 Task: Add Sprouts Organic Chicken Thigh Bone-In to the cart.
Action: Mouse moved to (21, 148)
Screenshot: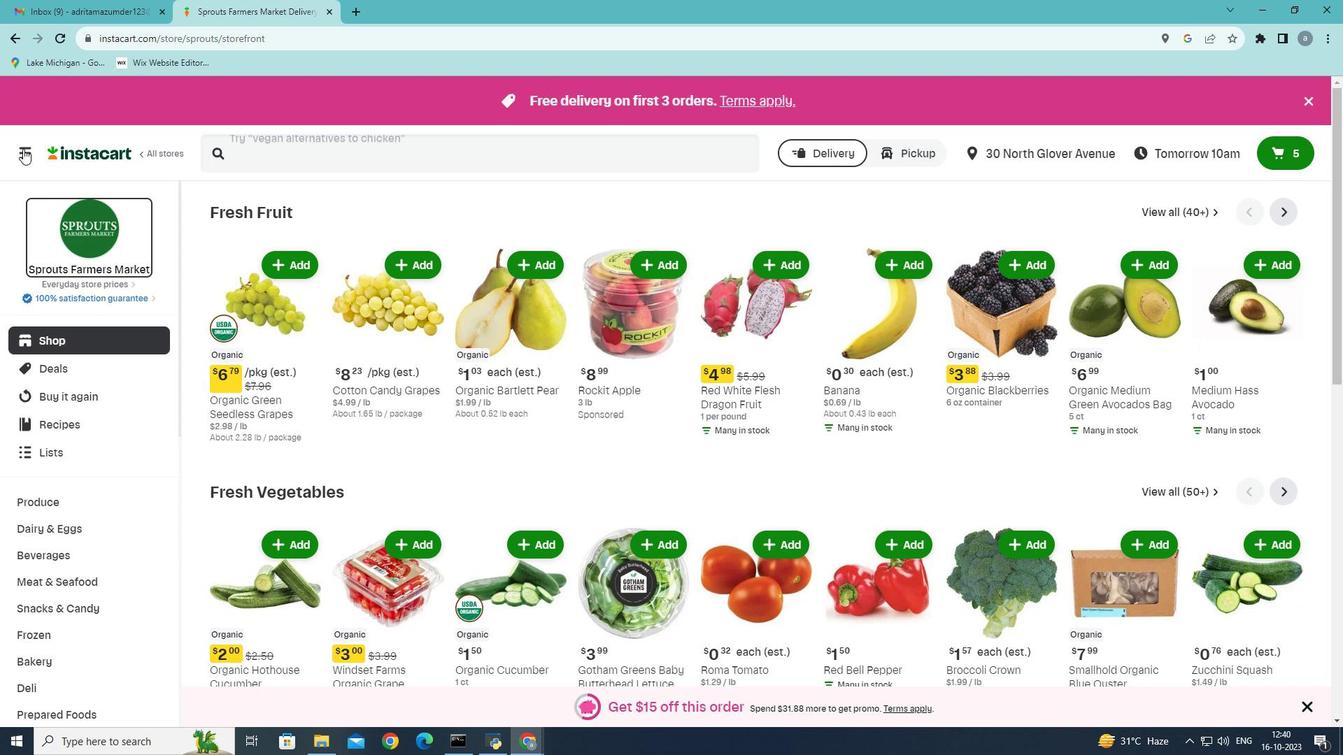 
Action: Mouse pressed left at (21, 148)
Screenshot: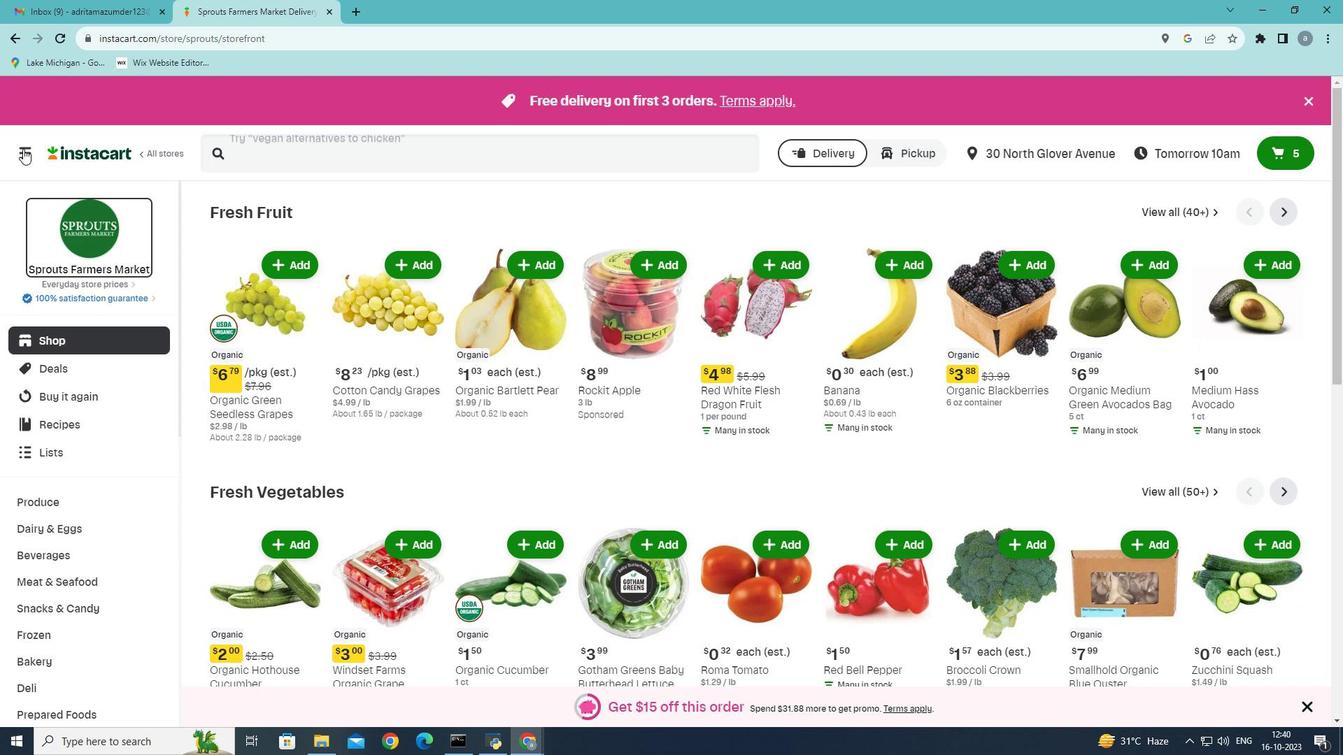 
Action: Mouse moved to (58, 407)
Screenshot: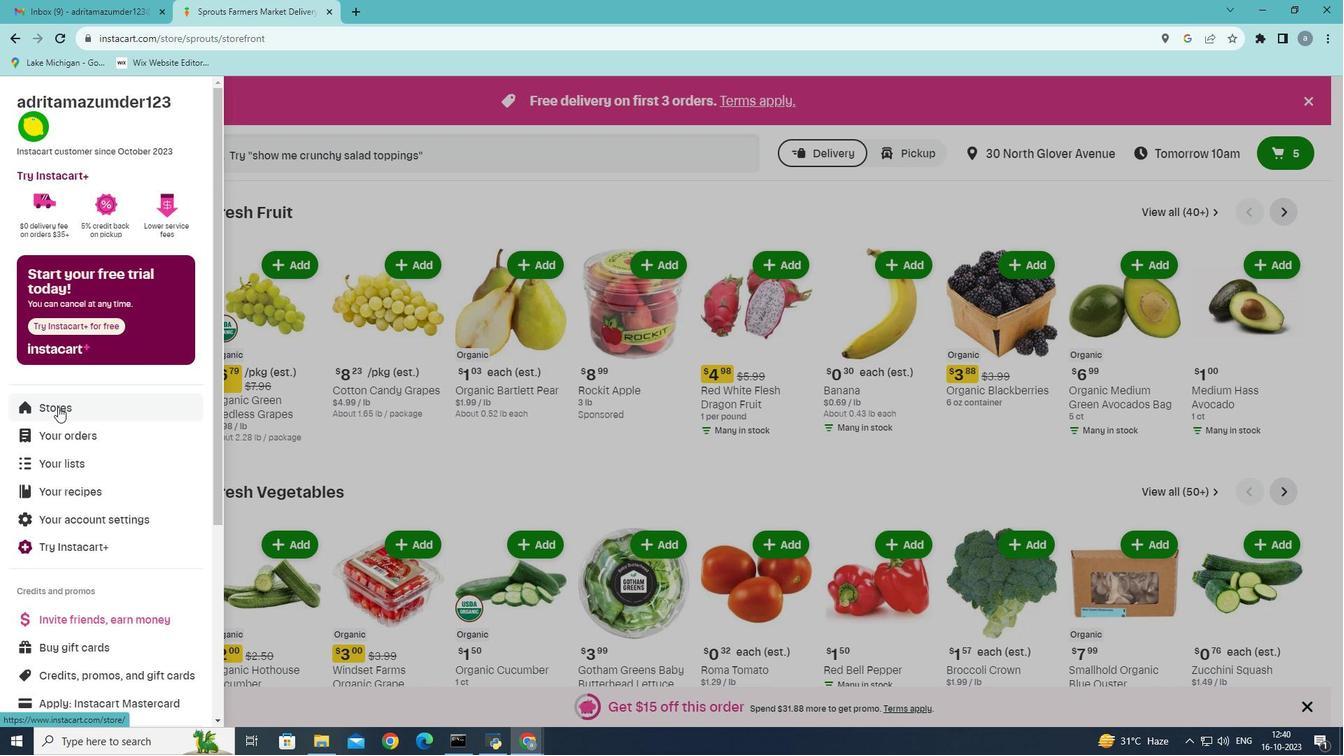 
Action: Mouse pressed left at (58, 407)
Screenshot: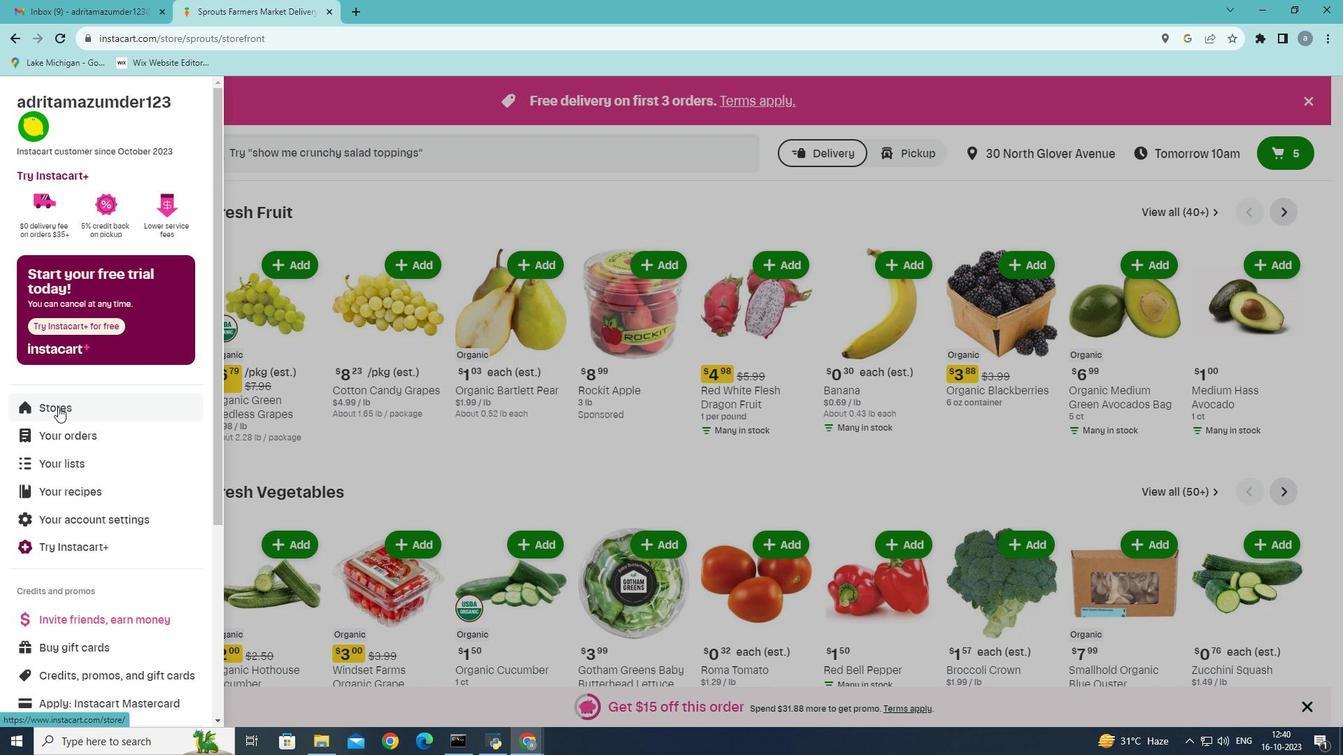 
Action: Mouse moved to (337, 152)
Screenshot: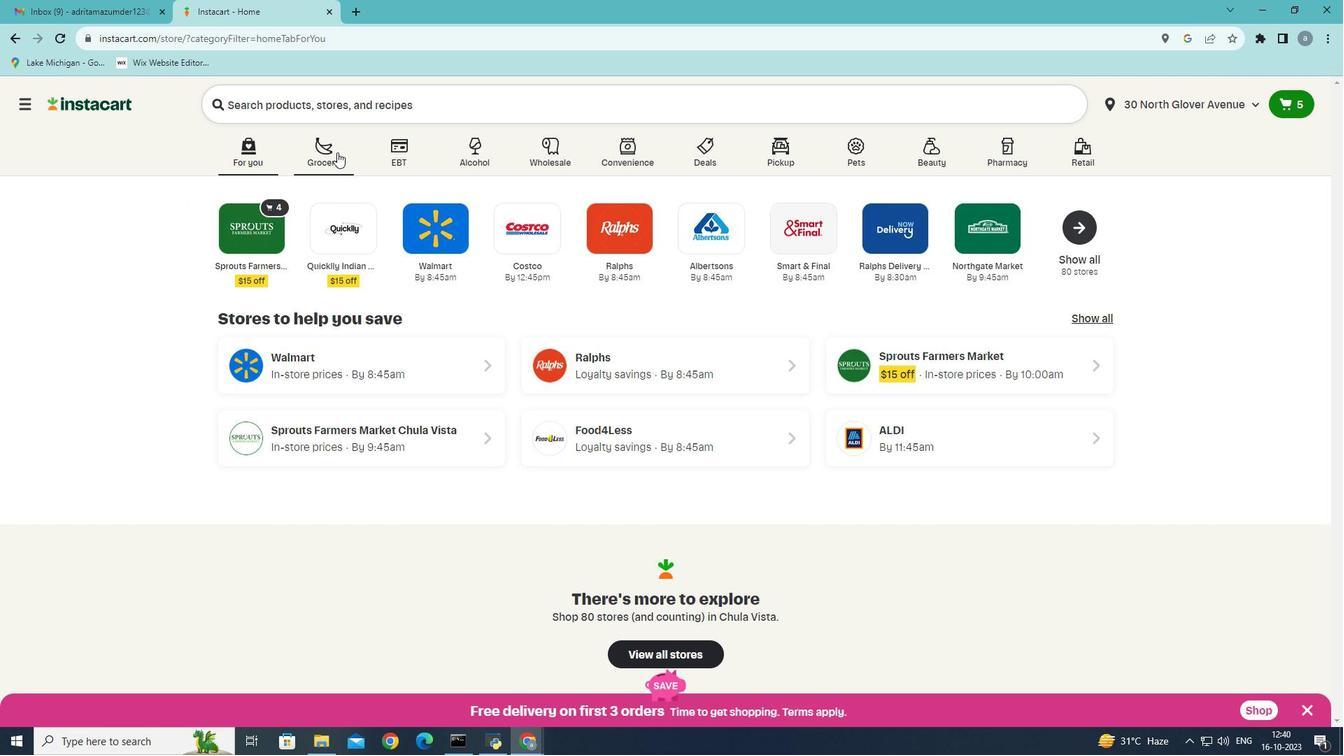 
Action: Mouse pressed left at (337, 152)
Screenshot: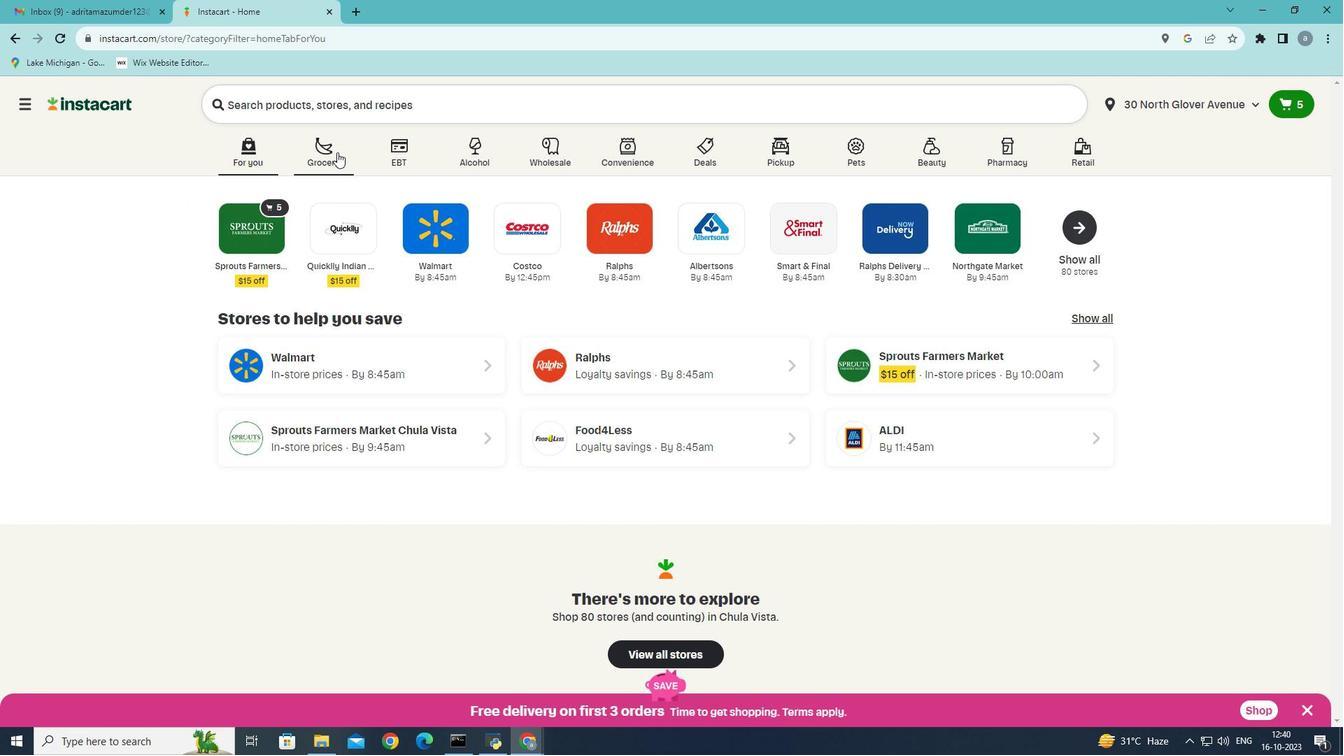 
Action: Mouse moved to (328, 249)
Screenshot: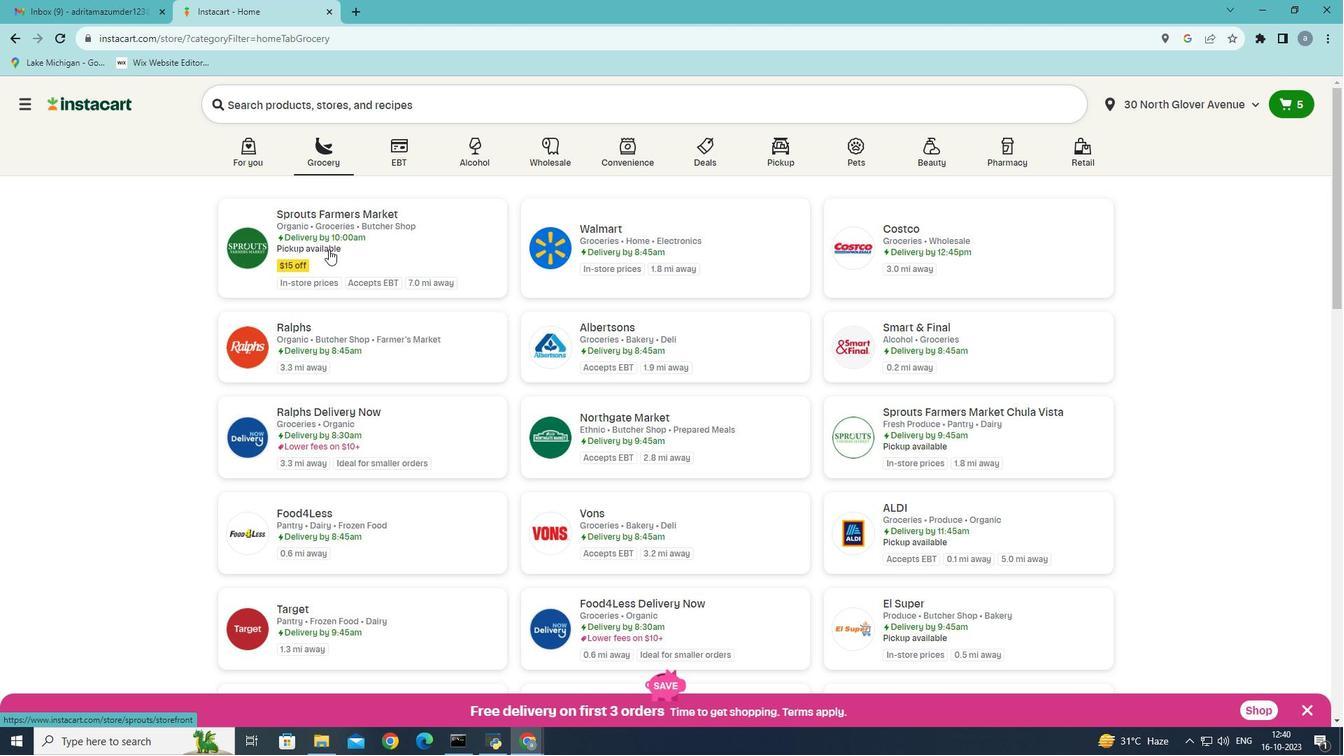 
Action: Mouse pressed left at (328, 249)
Screenshot: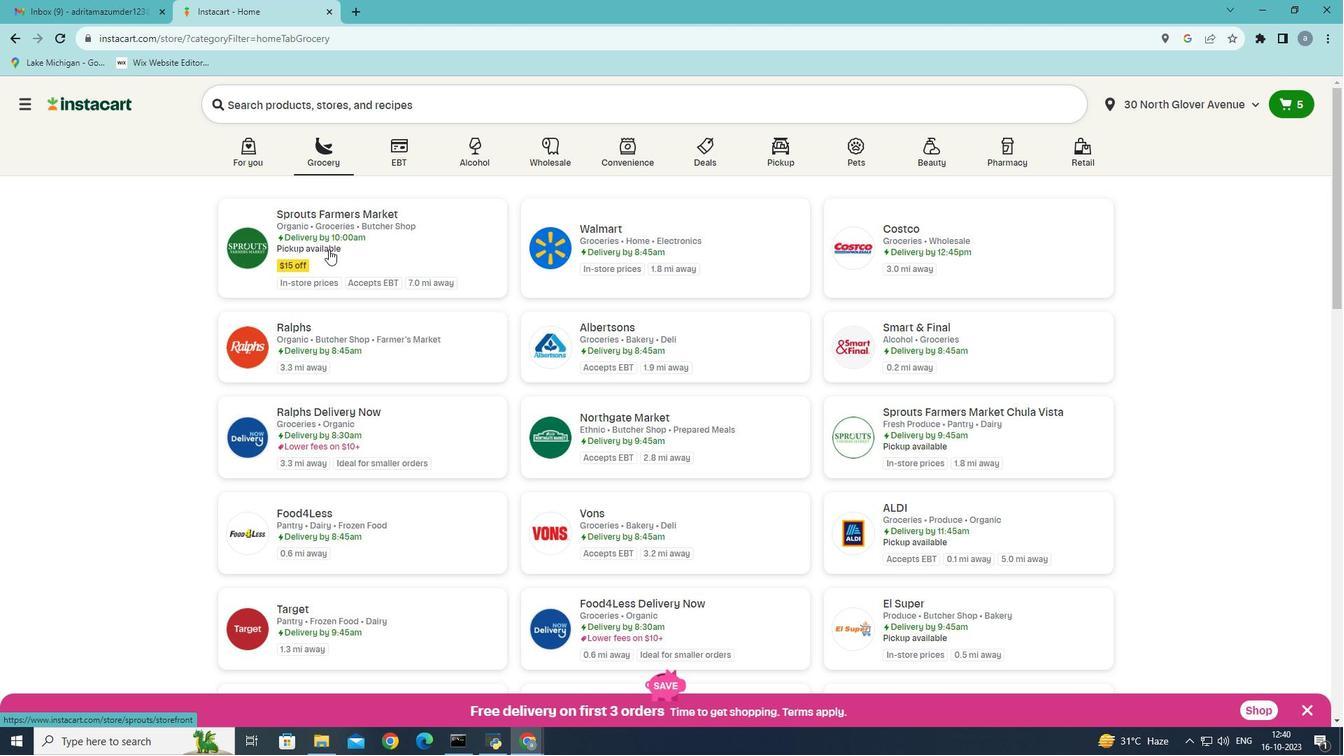 
Action: Mouse moved to (53, 579)
Screenshot: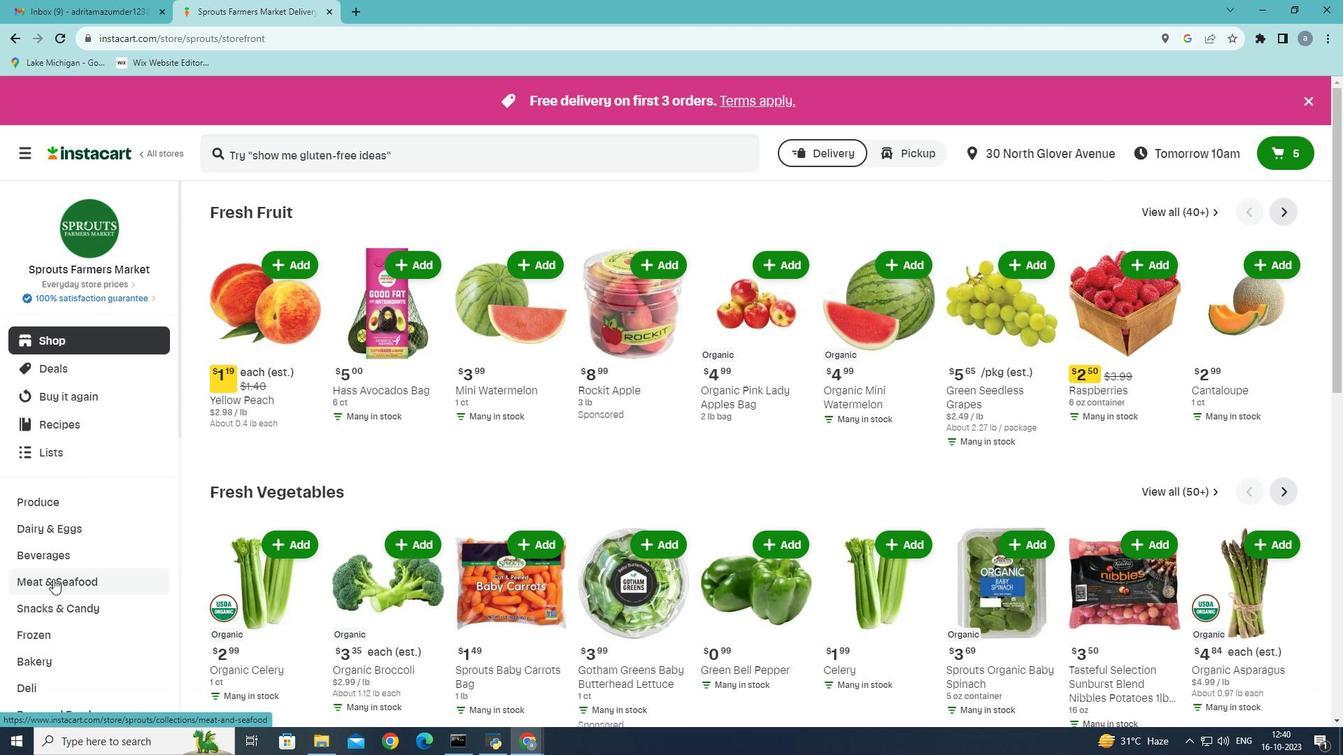 
Action: Mouse pressed left at (53, 579)
Screenshot: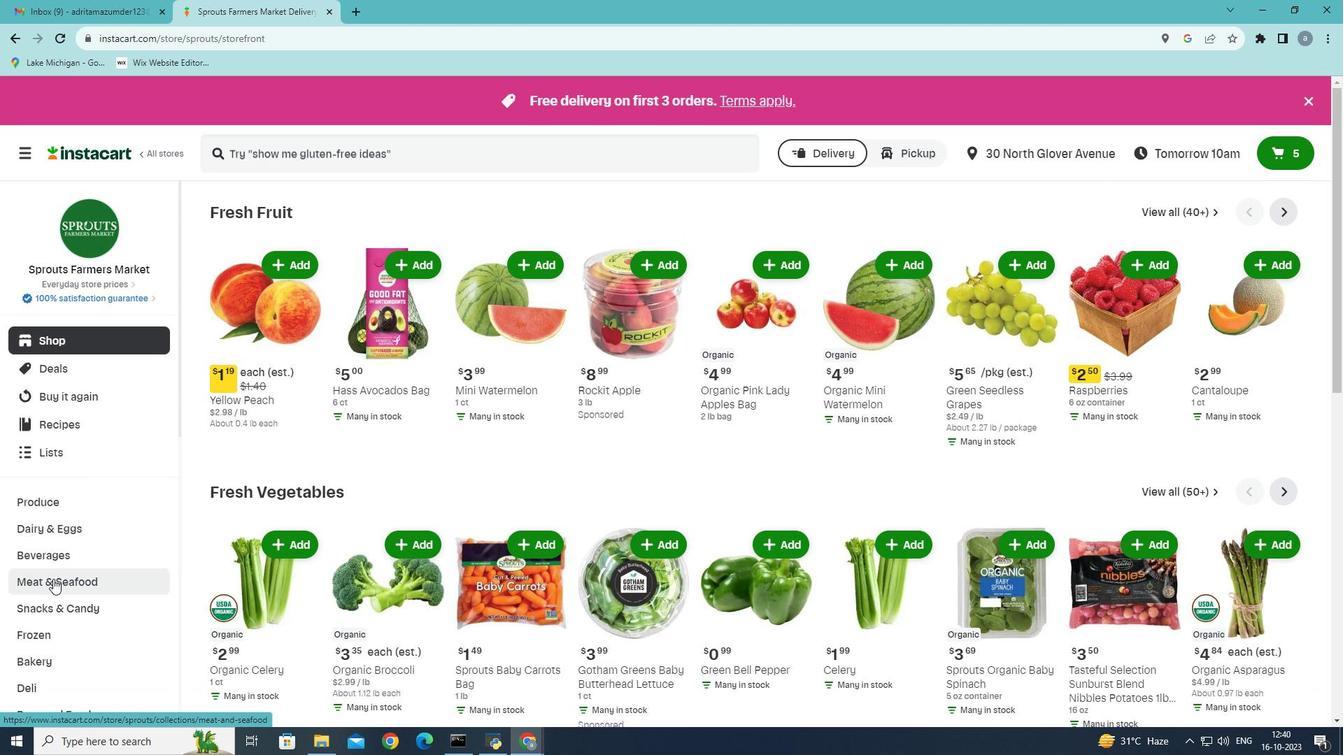 
Action: Mouse moved to (354, 252)
Screenshot: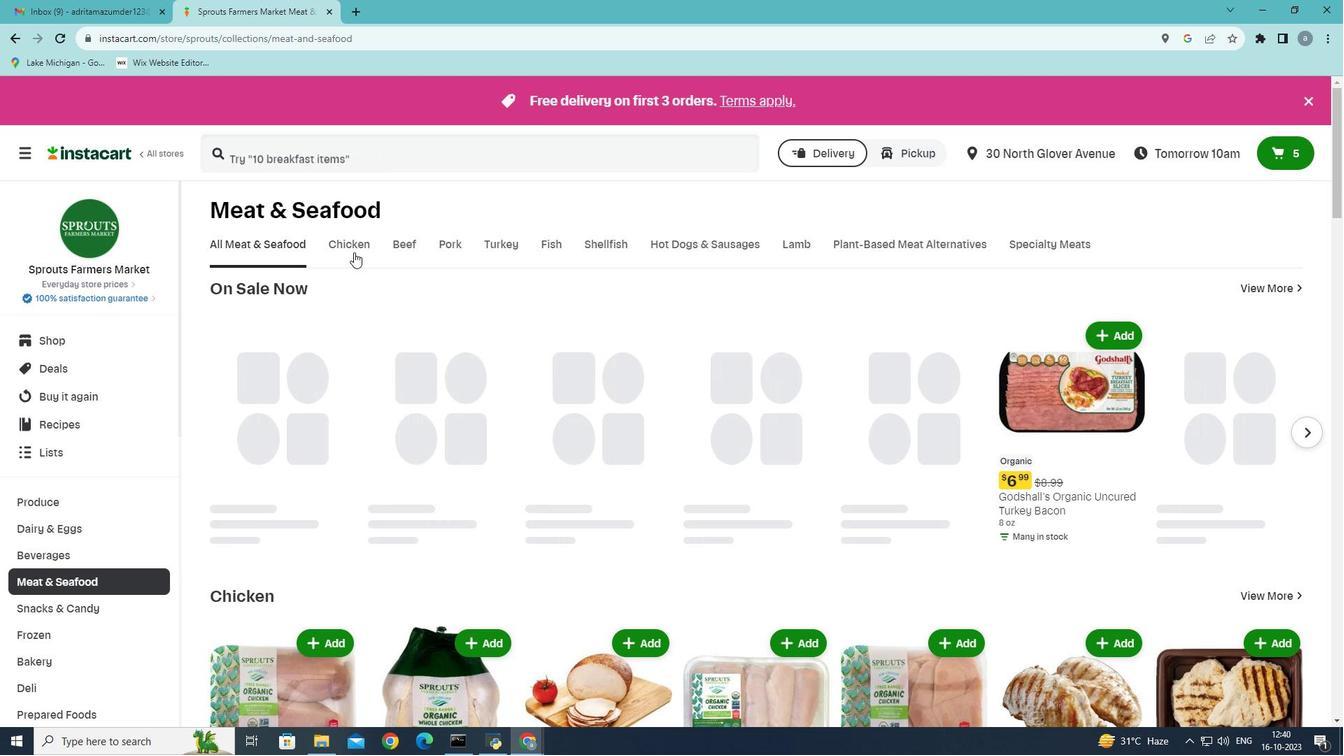 
Action: Mouse pressed left at (354, 252)
Screenshot: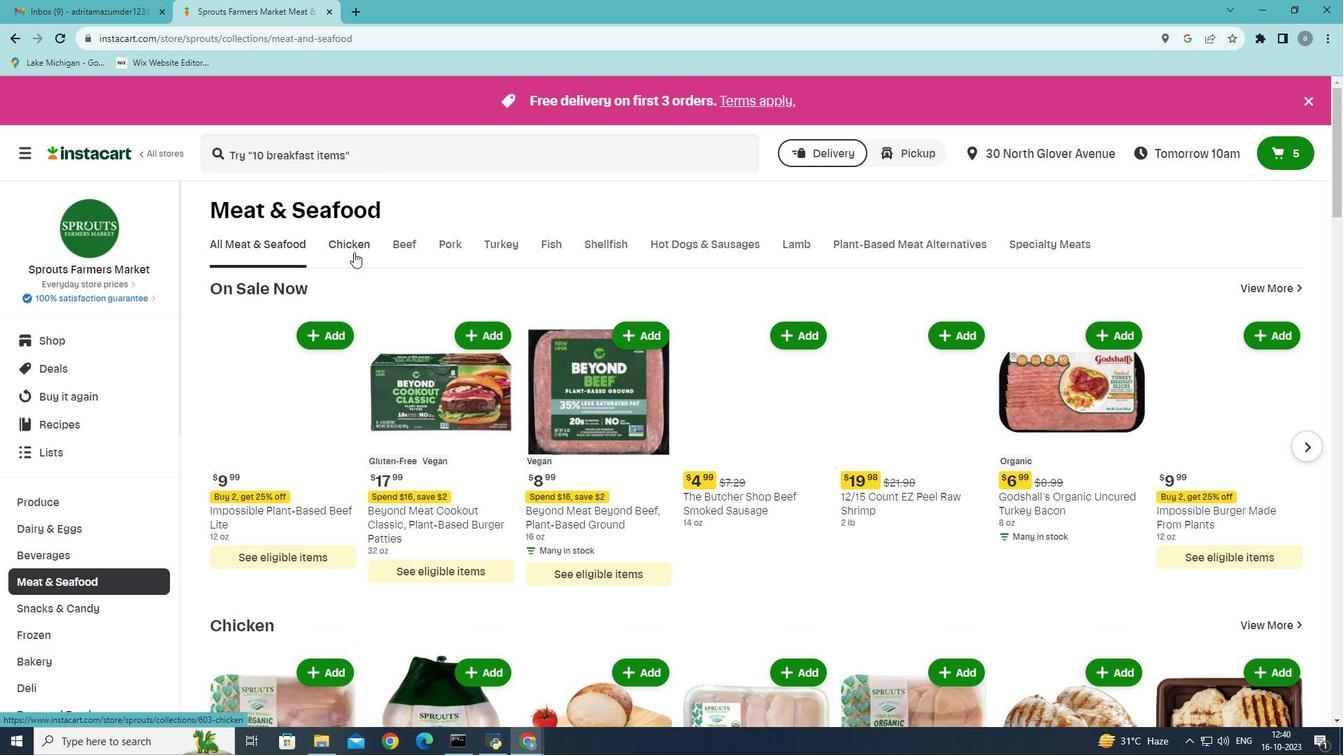 
Action: Mouse moved to (416, 311)
Screenshot: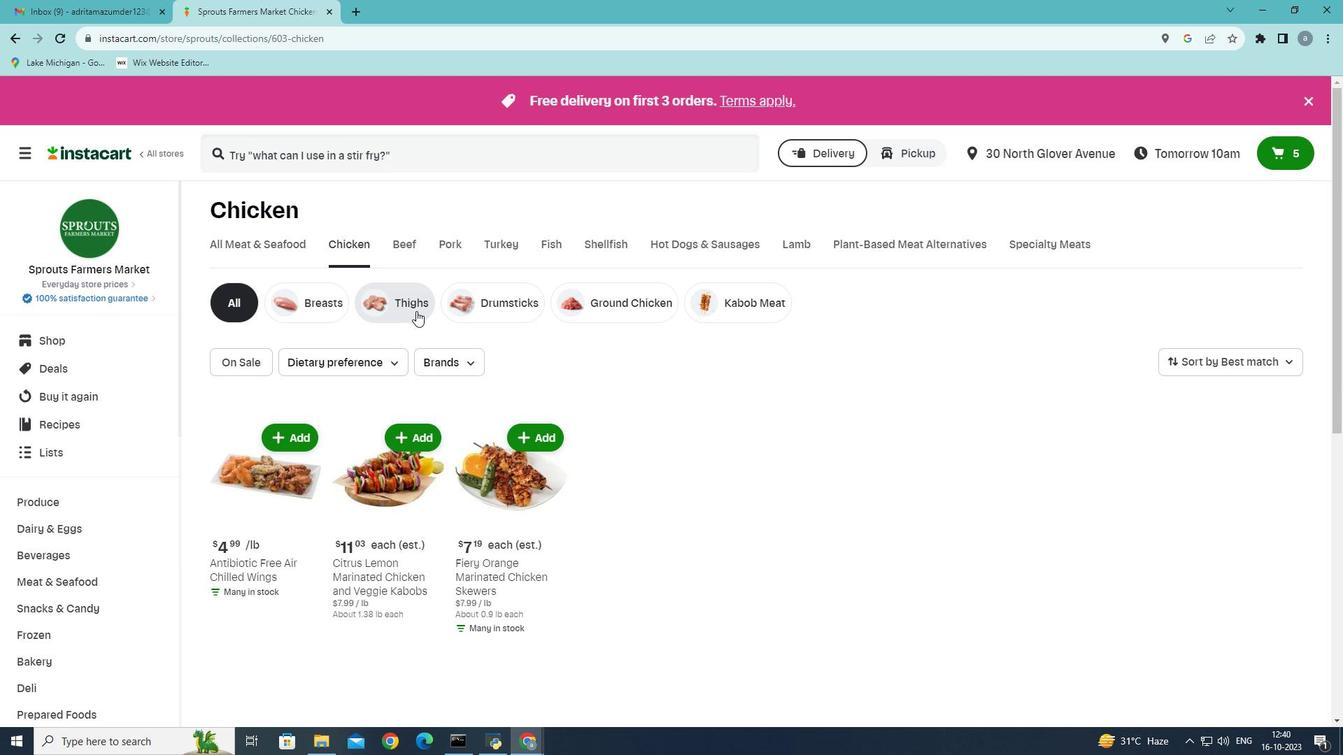 
Action: Mouse pressed left at (416, 311)
Screenshot: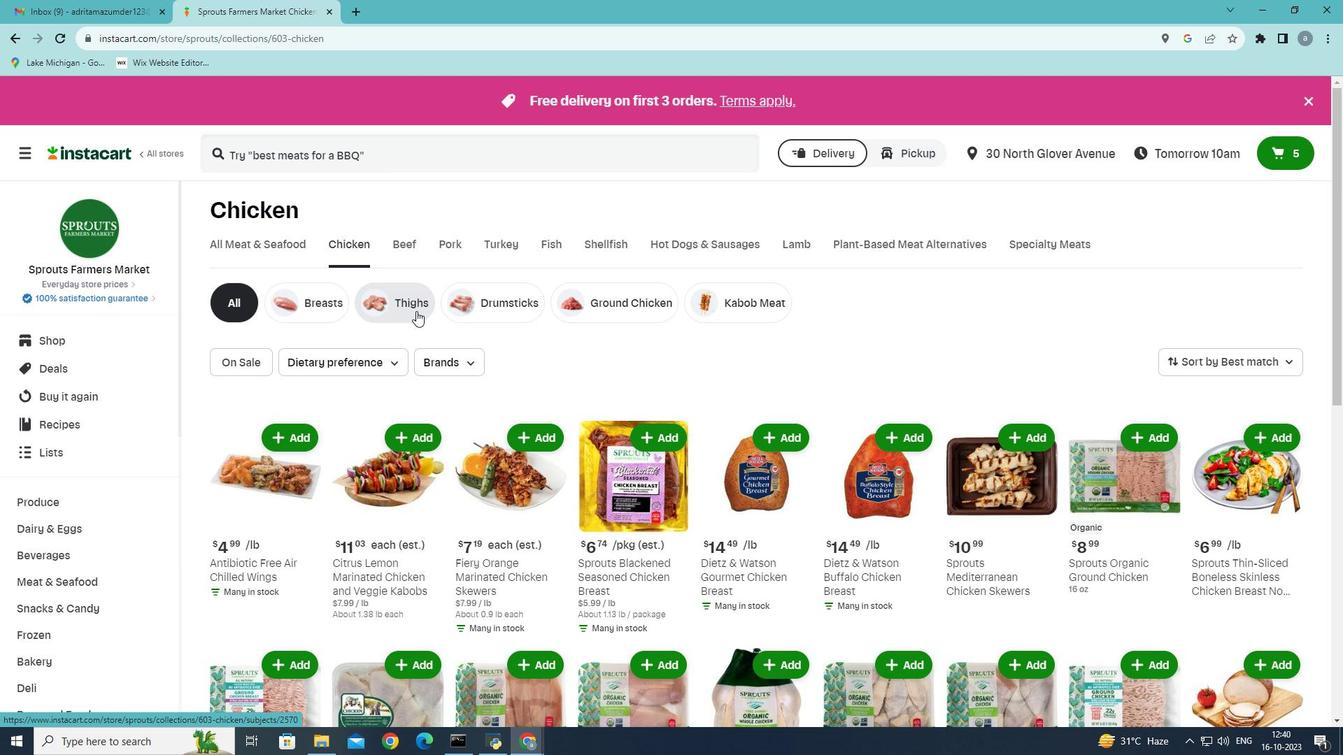 
Action: Mouse moved to (553, 438)
Screenshot: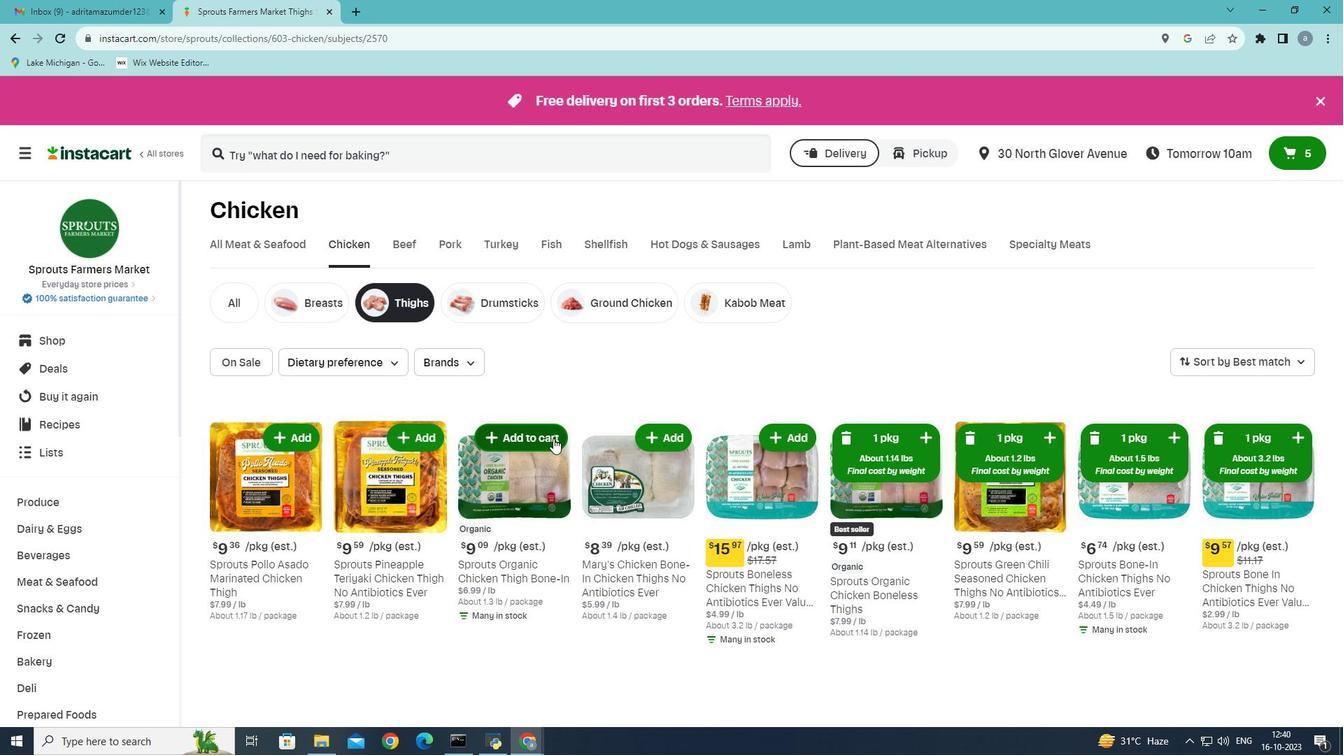 
Action: Mouse pressed left at (553, 438)
Screenshot: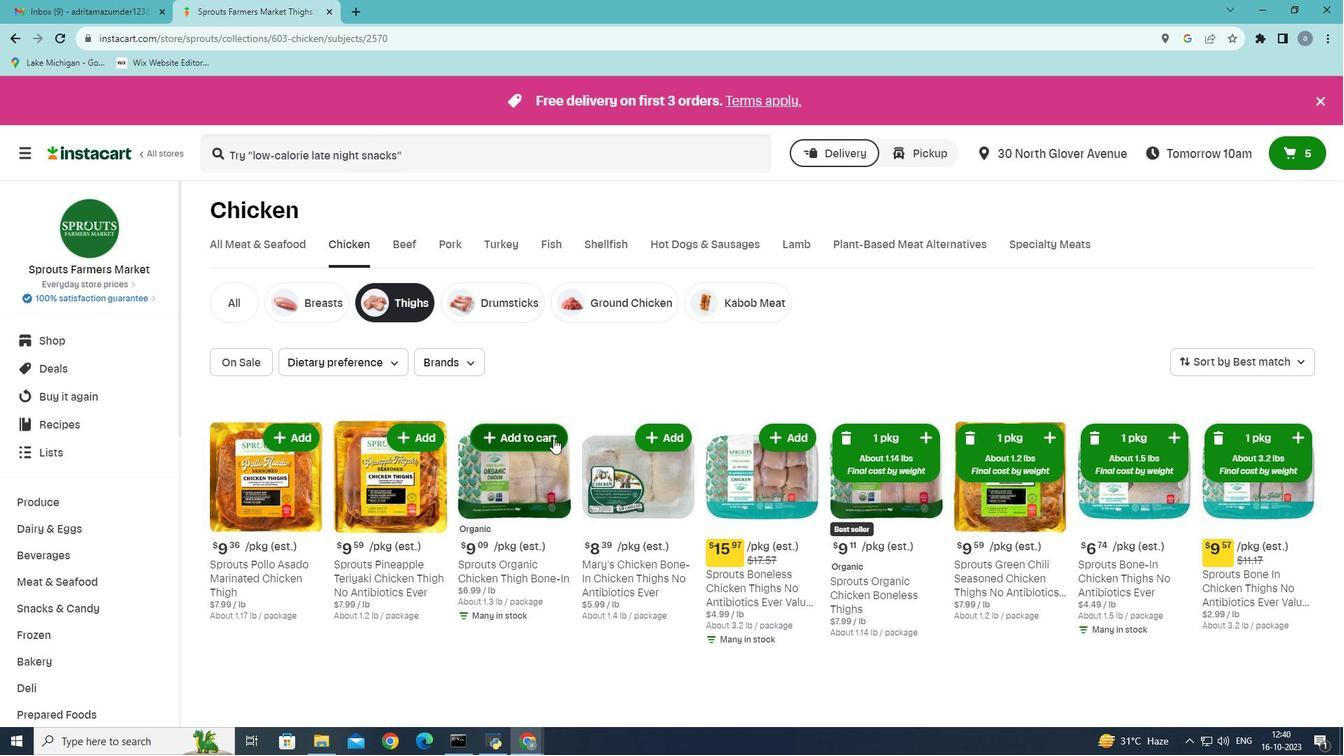 
Action: Mouse moved to (547, 433)
Screenshot: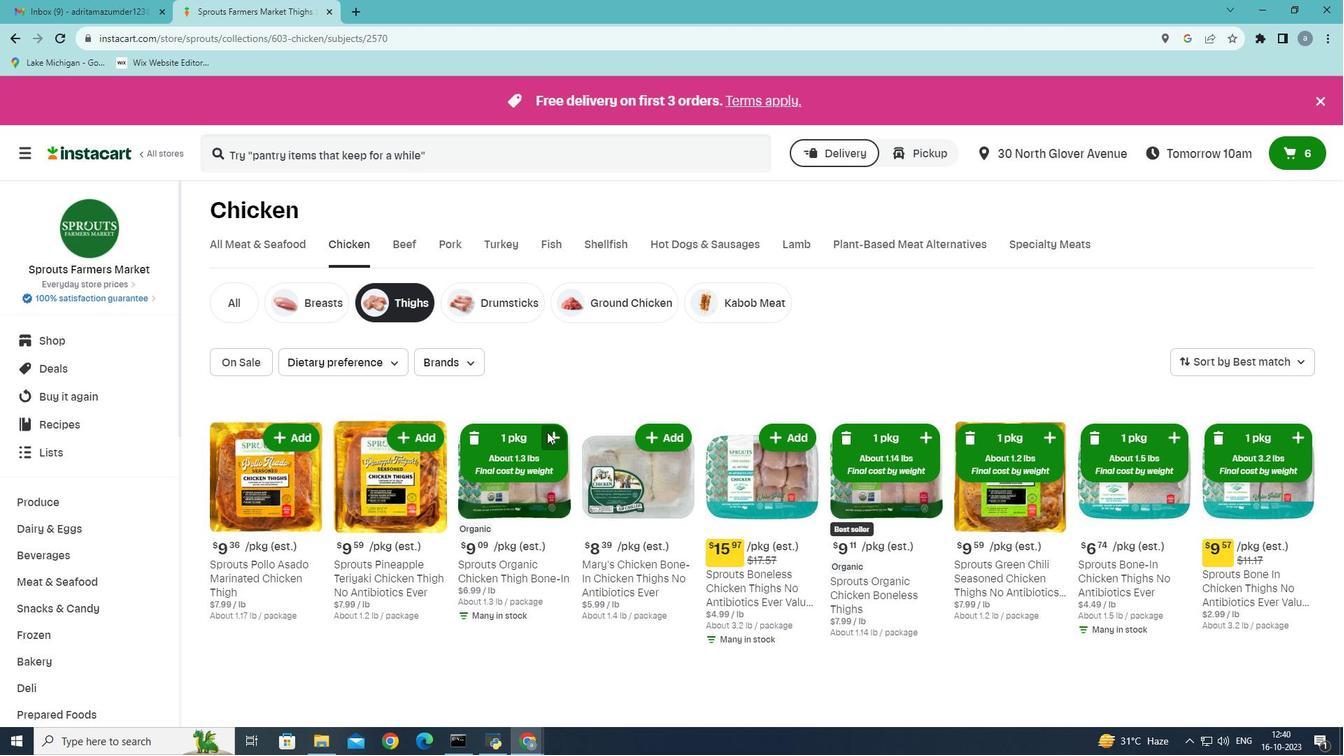 
